 Task: Enable interaction limits for 1 week only for prior contributors in the repository "JS".
Action: Mouse moved to (1093, 170)
Screenshot: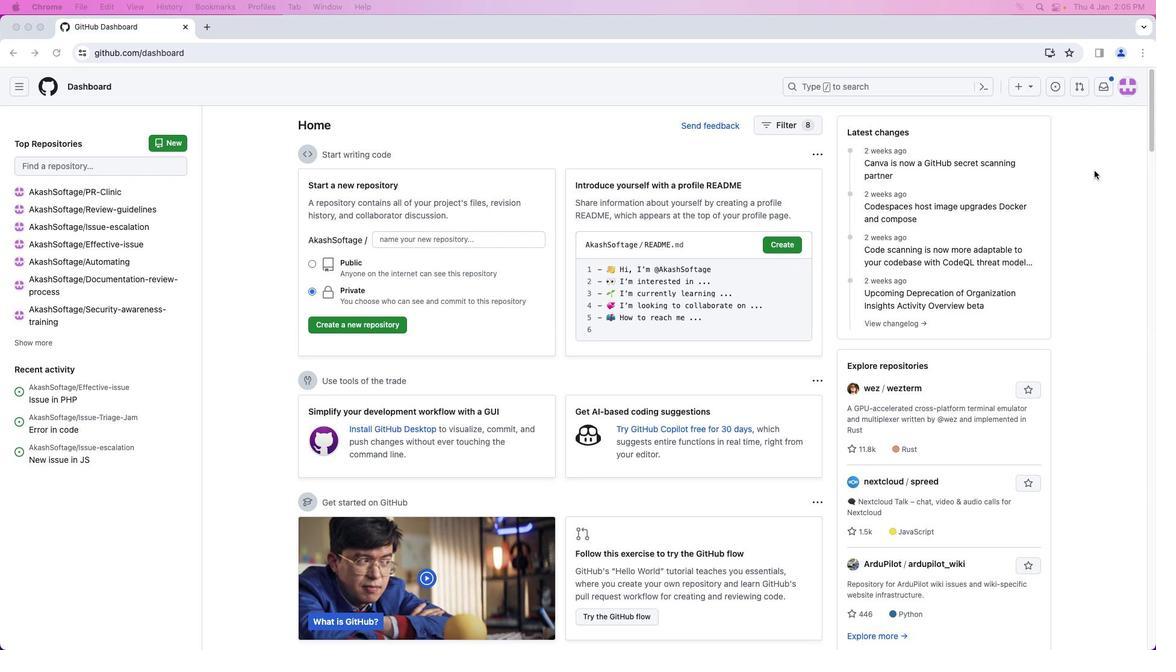 
Action: Mouse pressed left at (1093, 170)
Screenshot: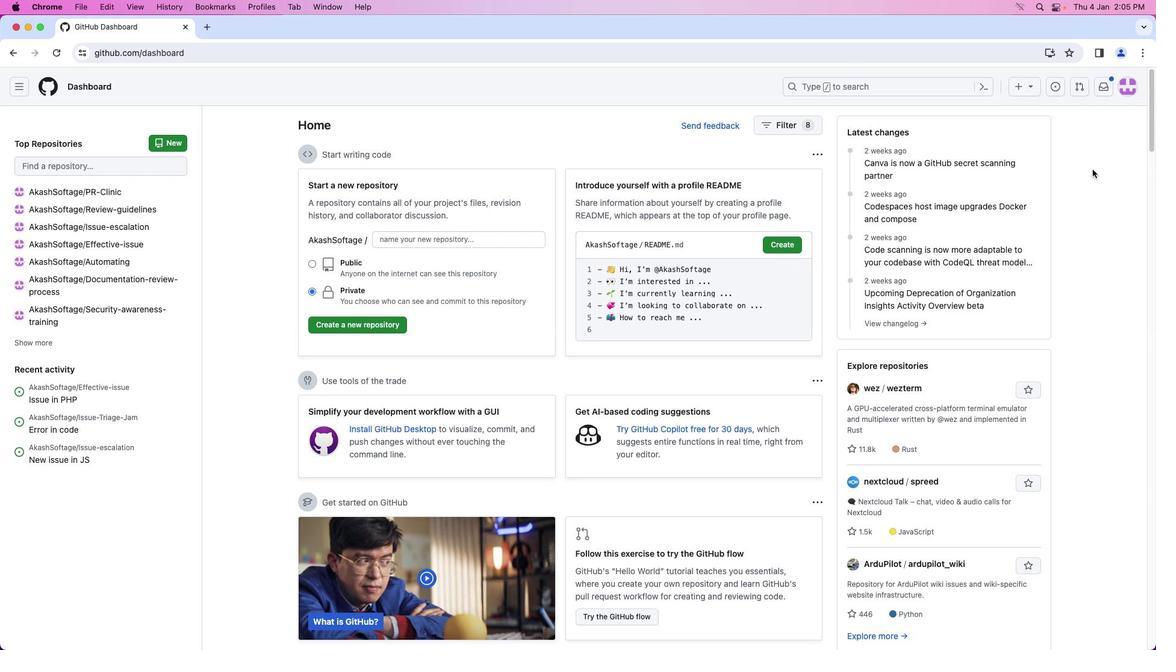 
Action: Mouse moved to (1128, 89)
Screenshot: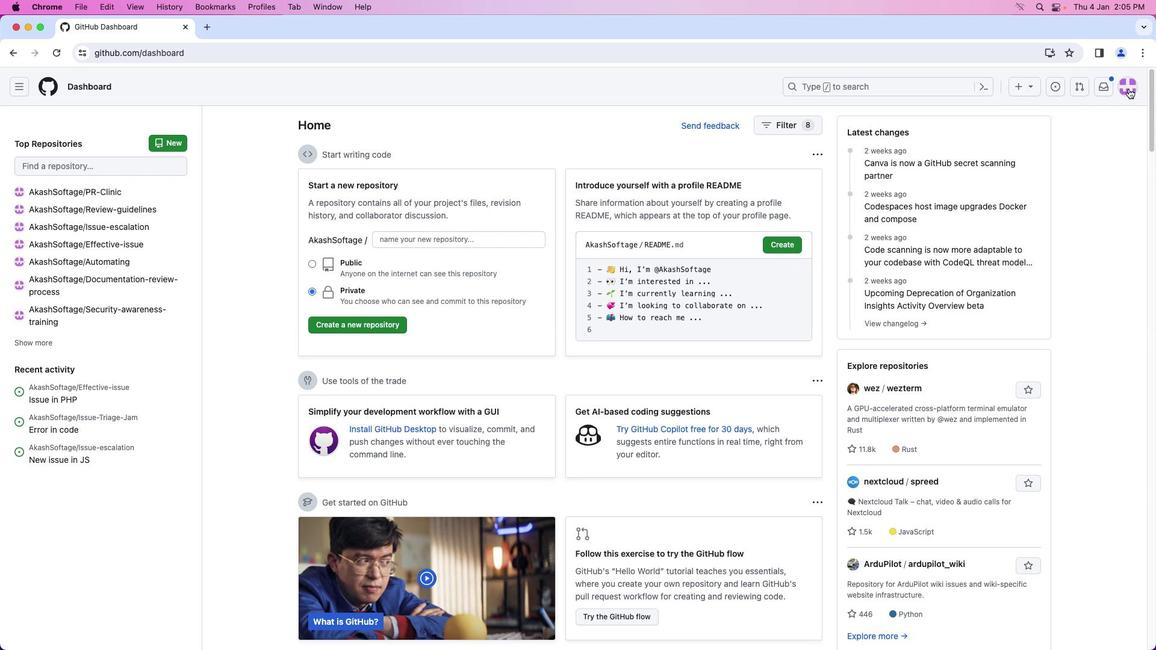 
Action: Mouse pressed left at (1128, 89)
Screenshot: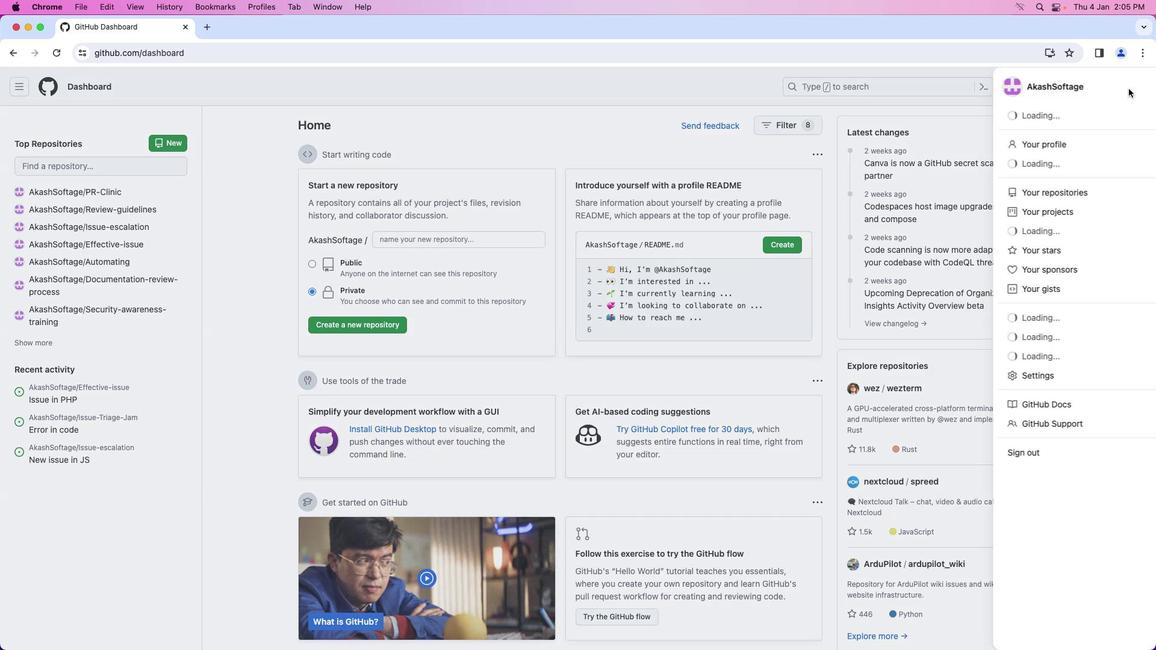 
Action: Mouse moved to (1050, 195)
Screenshot: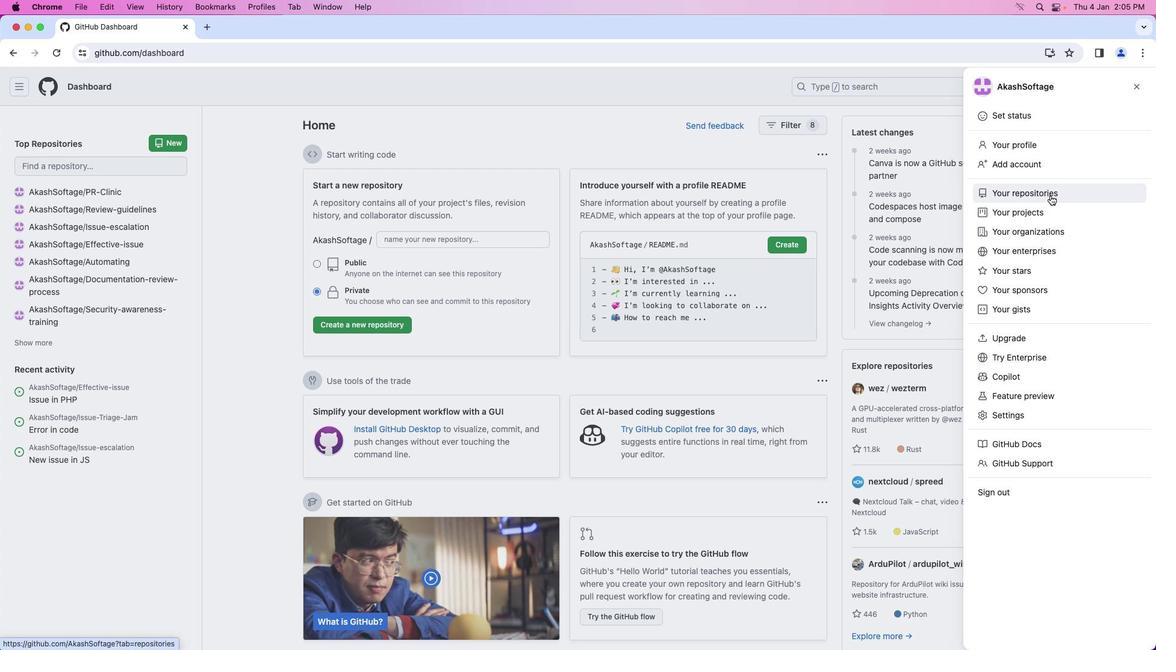
Action: Mouse pressed left at (1050, 195)
Screenshot: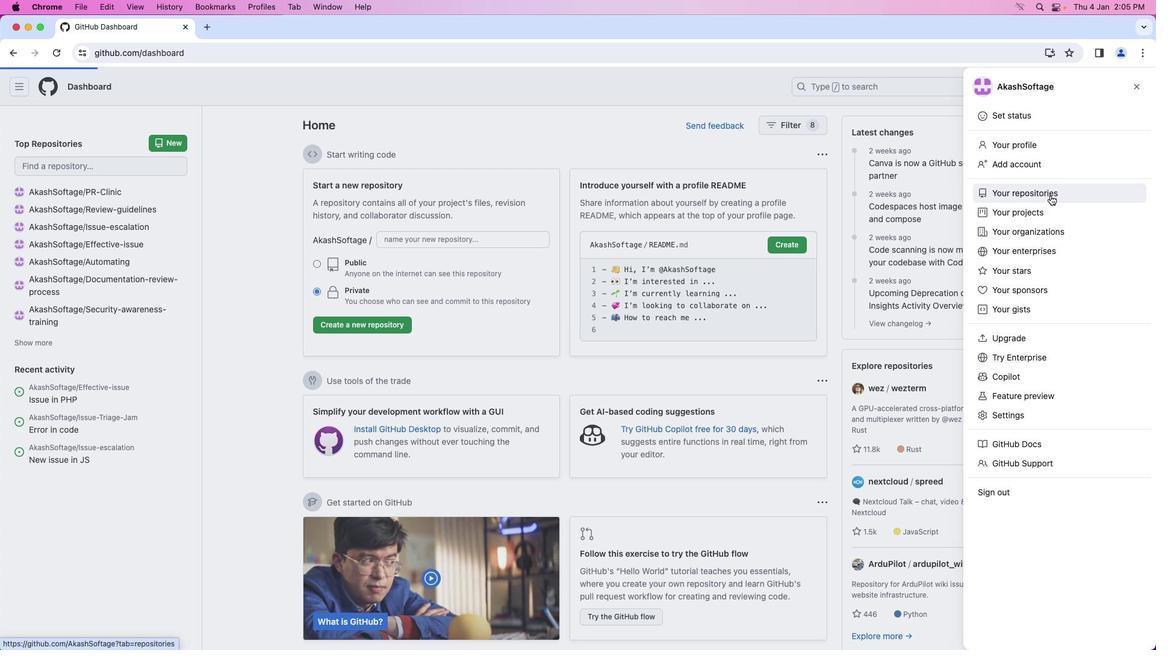 
Action: Mouse moved to (405, 200)
Screenshot: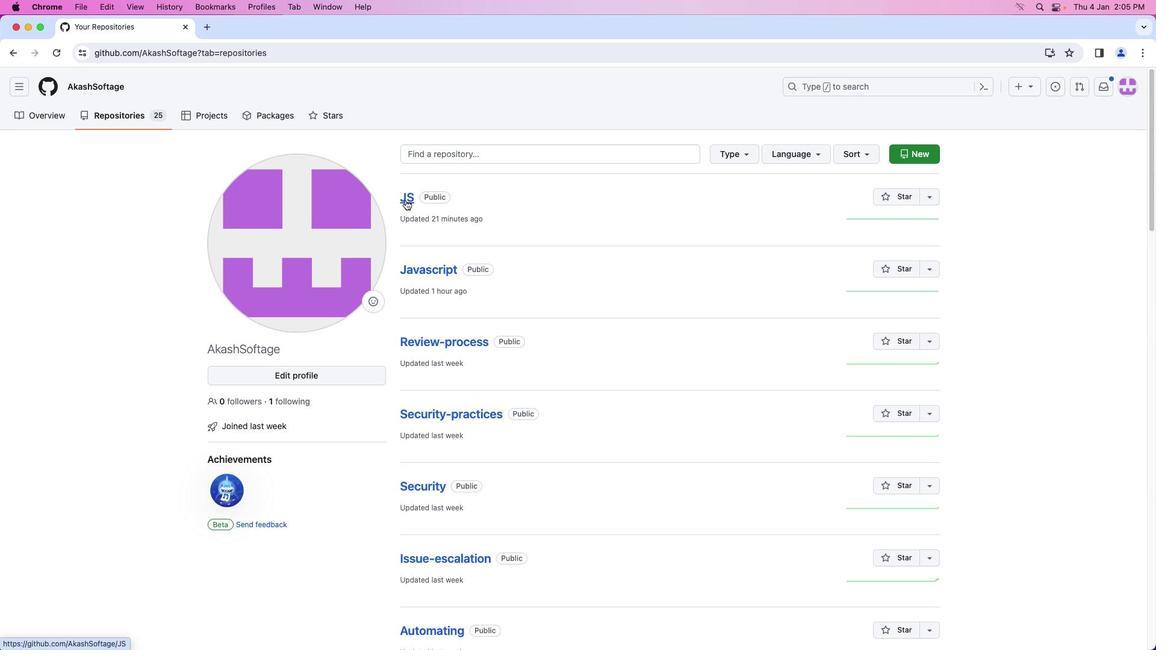 
Action: Mouse pressed left at (405, 200)
Screenshot: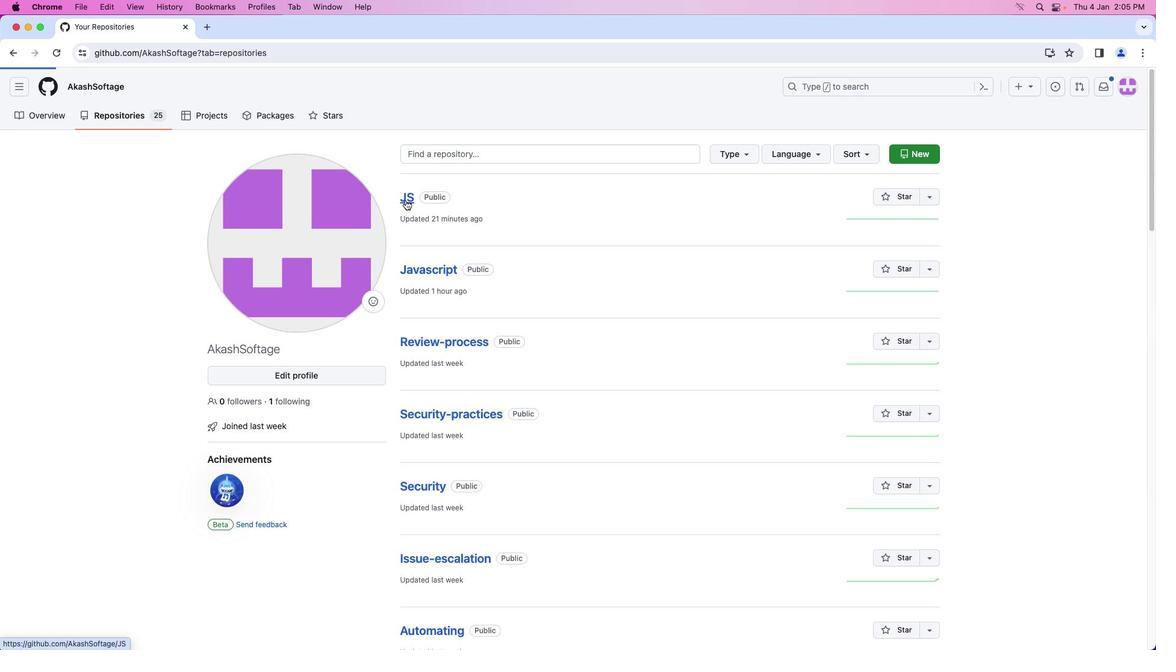 
Action: Mouse moved to (516, 119)
Screenshot: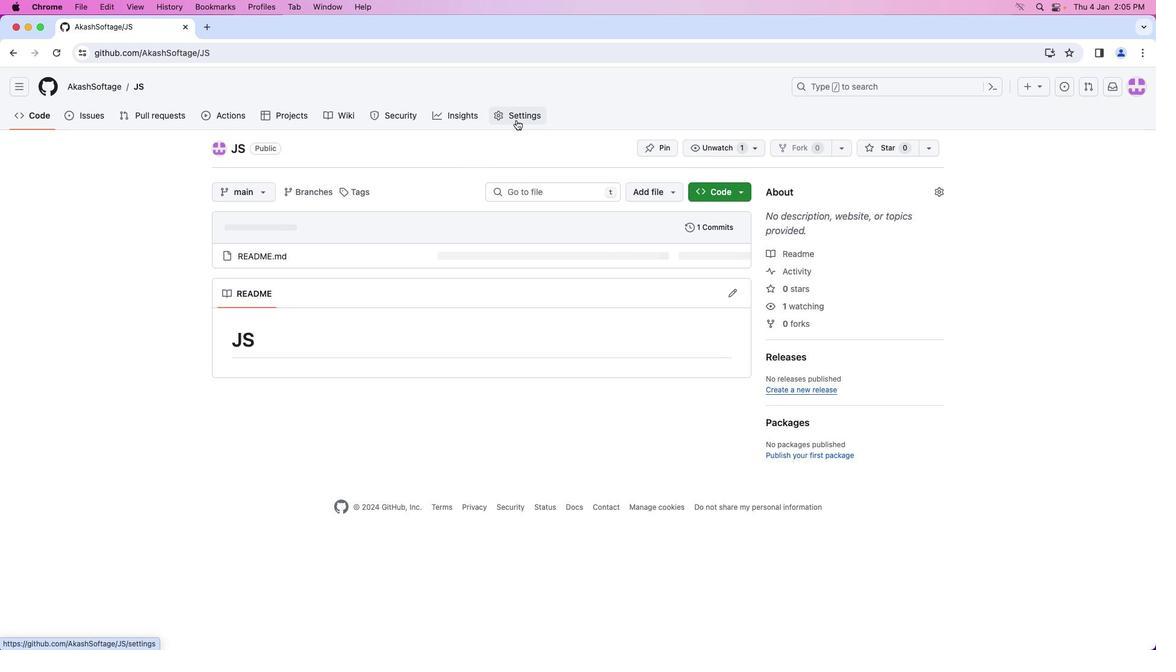 
Action: Mouse pressed left at (516, 119)
Screenshot: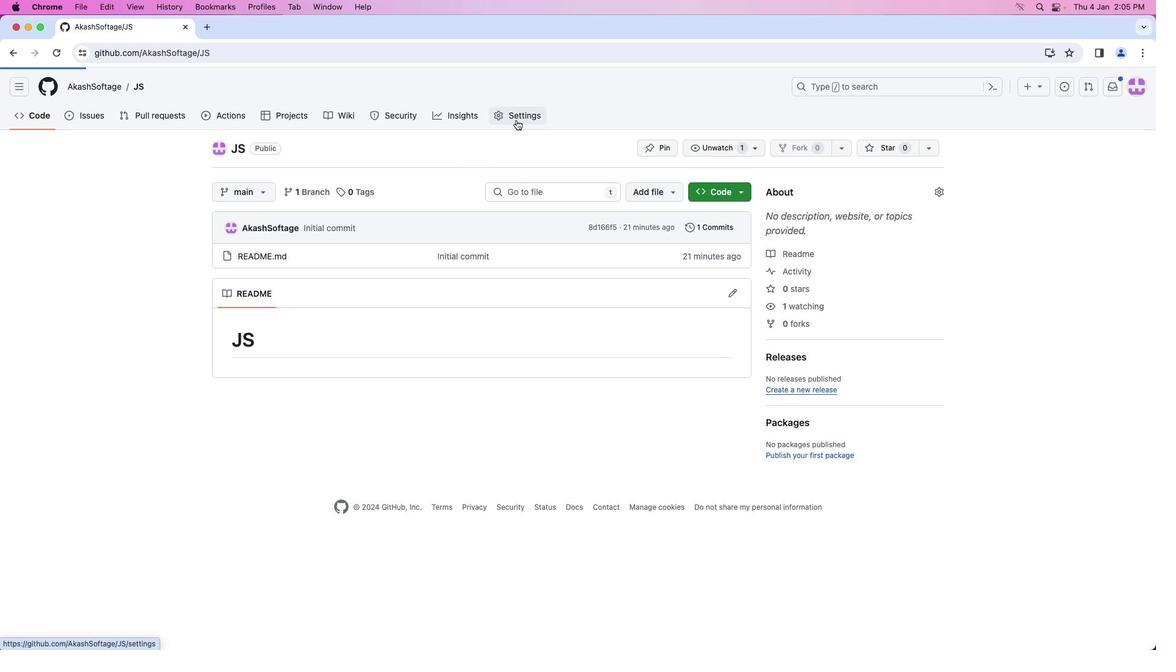 
Action: Mouse moved to (307, 218)
Screenshot: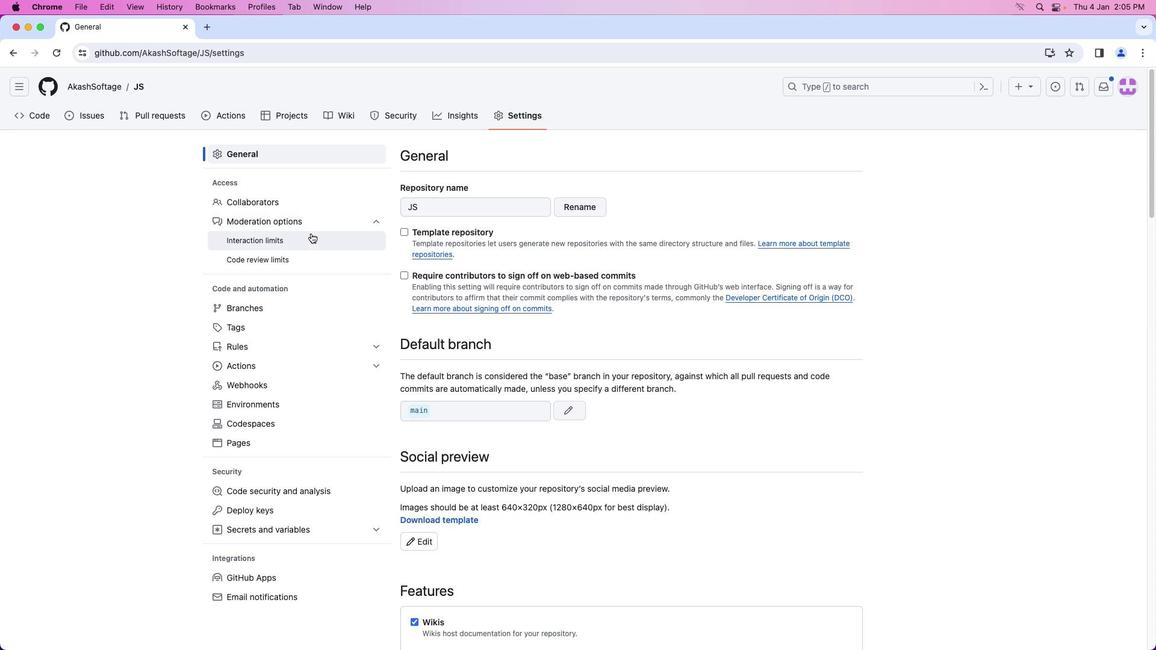 
Action: Mouse pressed left at (307, 218)
Screenshot: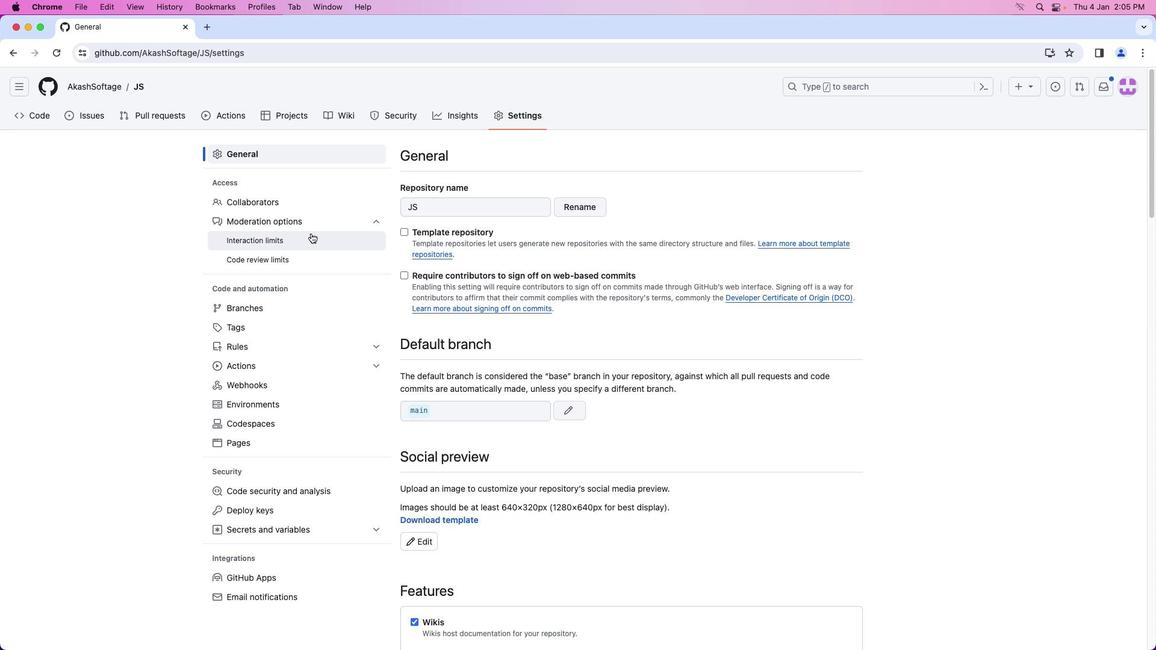 
Action: Mouse moved to (285, 240)
Screenshot: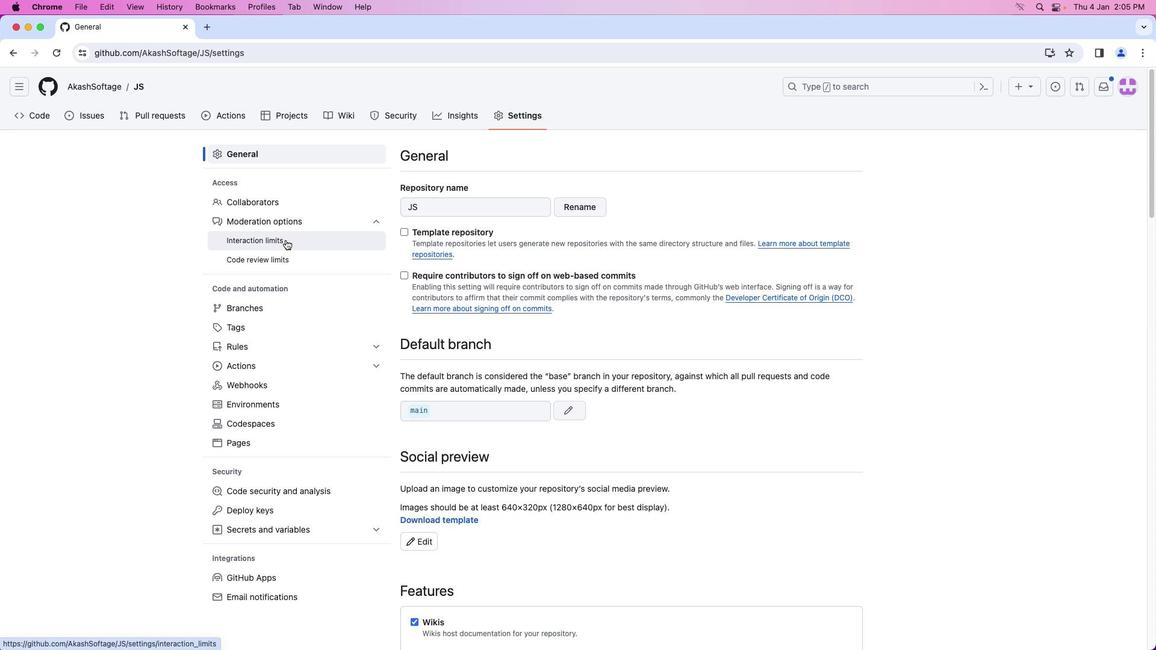 
Action: Mouse pressed left at (285, 240)
Screenshot: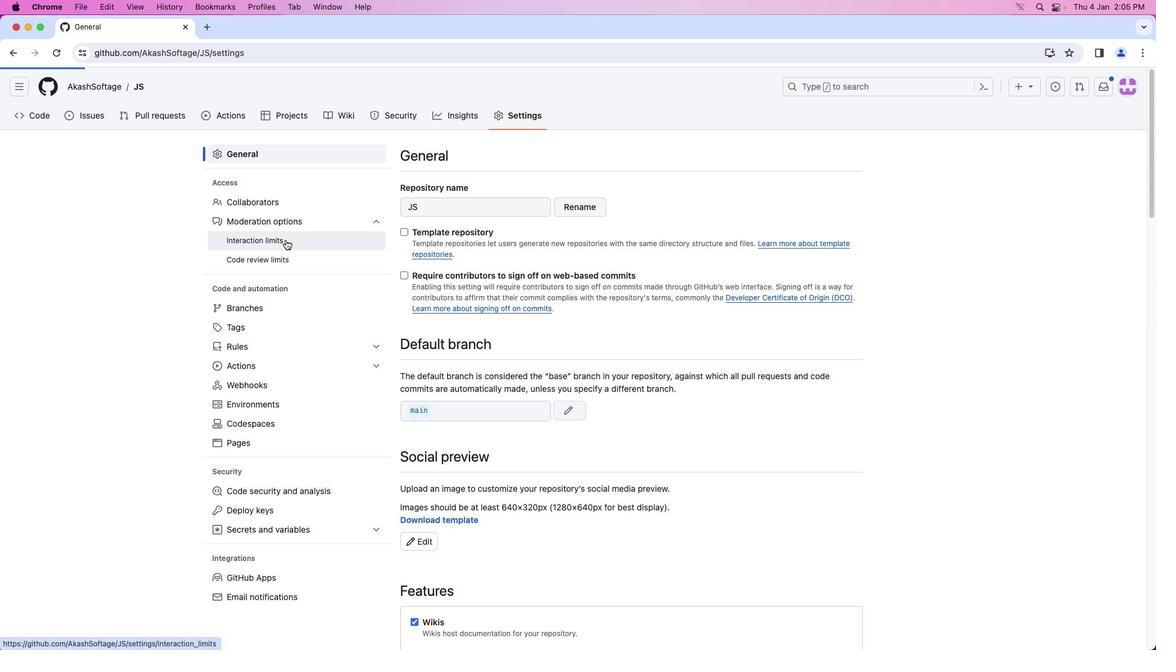 
Action: Mouse moved to (827, 355)
Screenshot: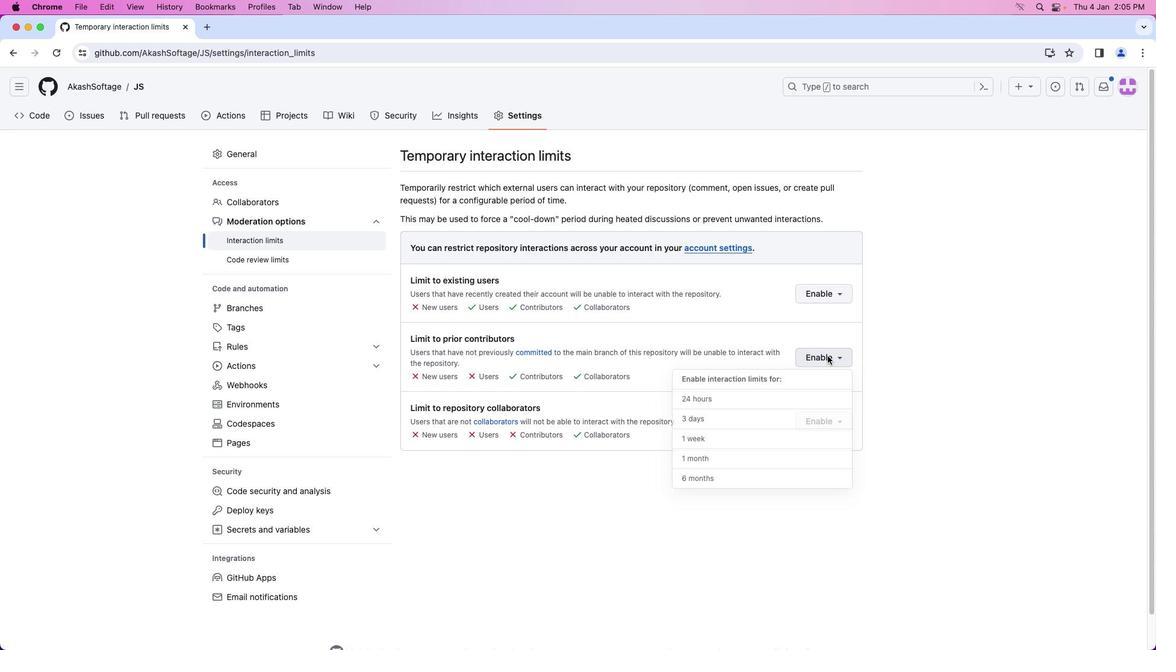 
Action: Mouse pressed left at (827, 355)
Screenshot: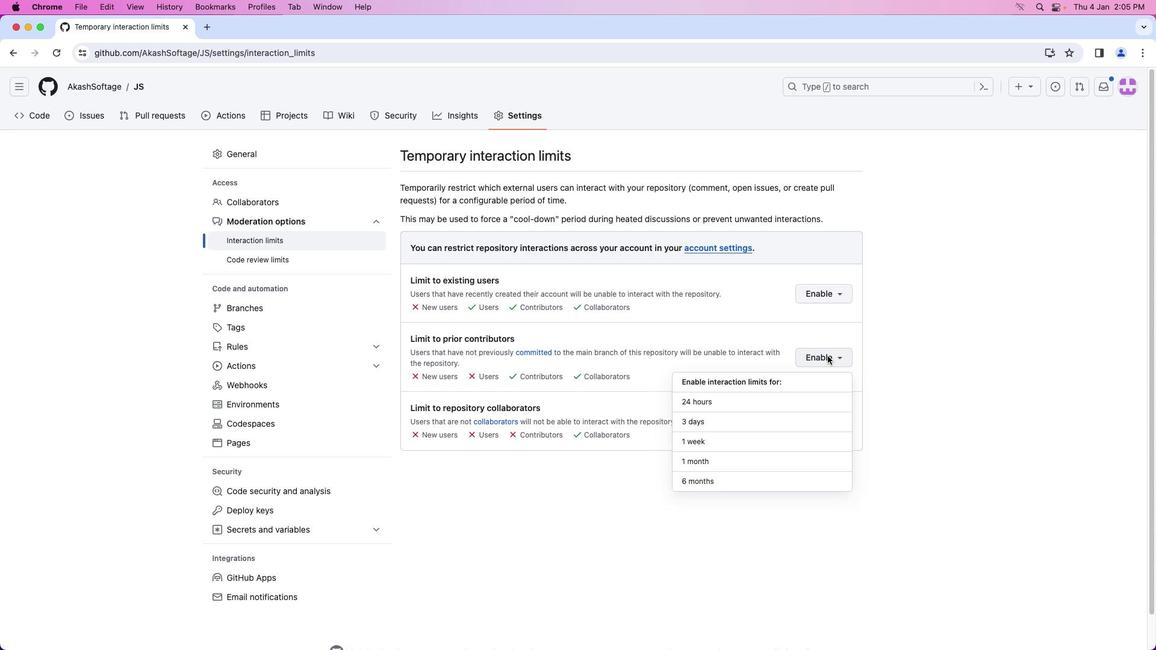 
Action: Mouse moved to (718, 440)
Screenshot: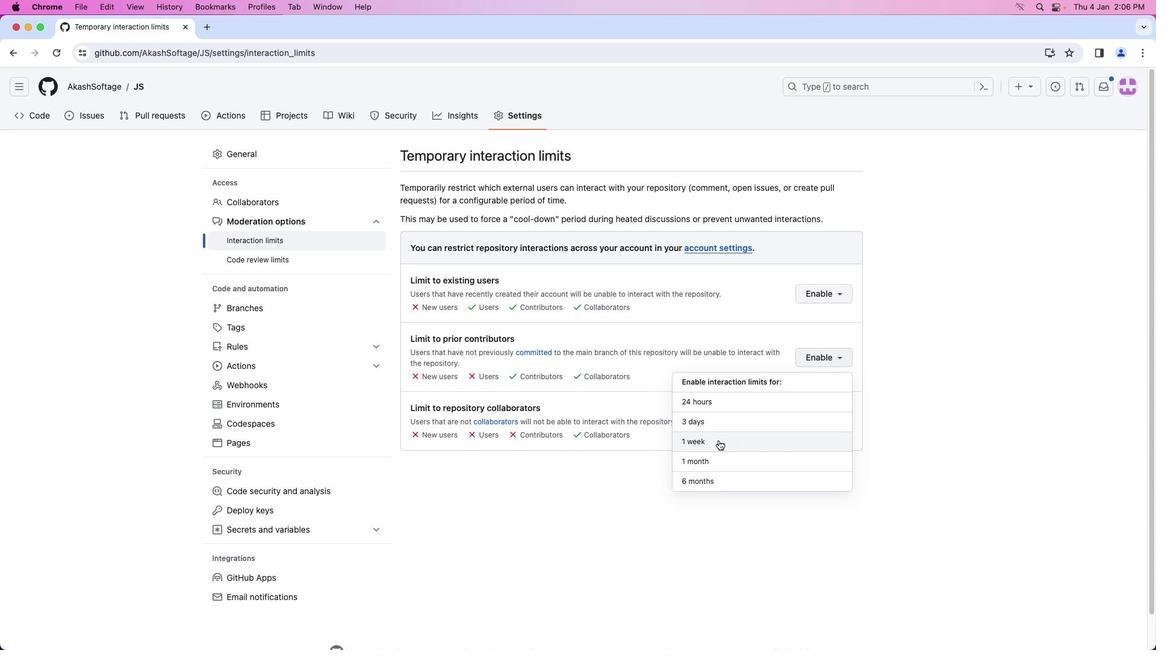 
Action: Mouse pressed left at (718, 440)
Screenshot: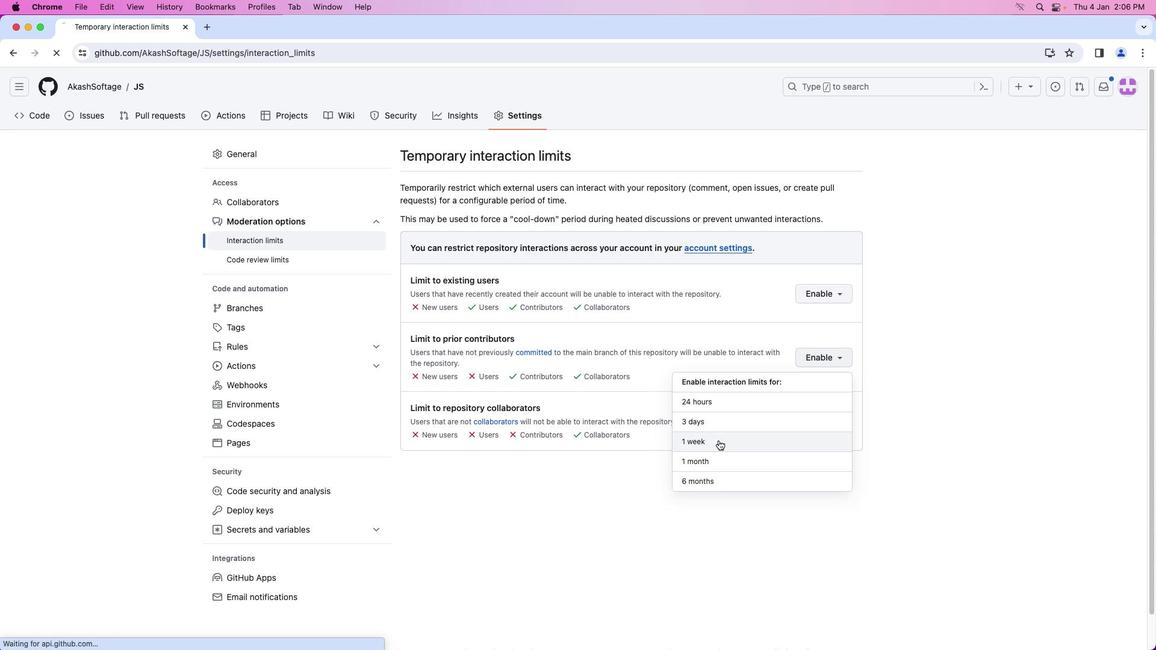 
Action: Mouse moved to (951, 361)
Screenshot: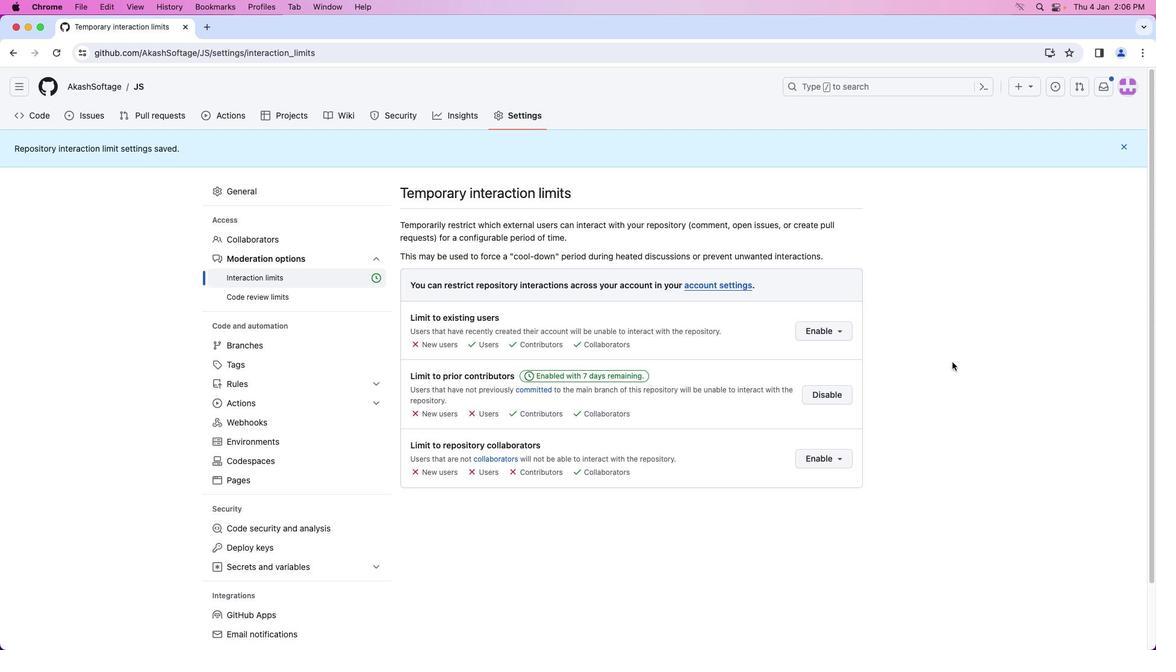 
Action: Mouse pressed left at (951, 361)
Screenshot: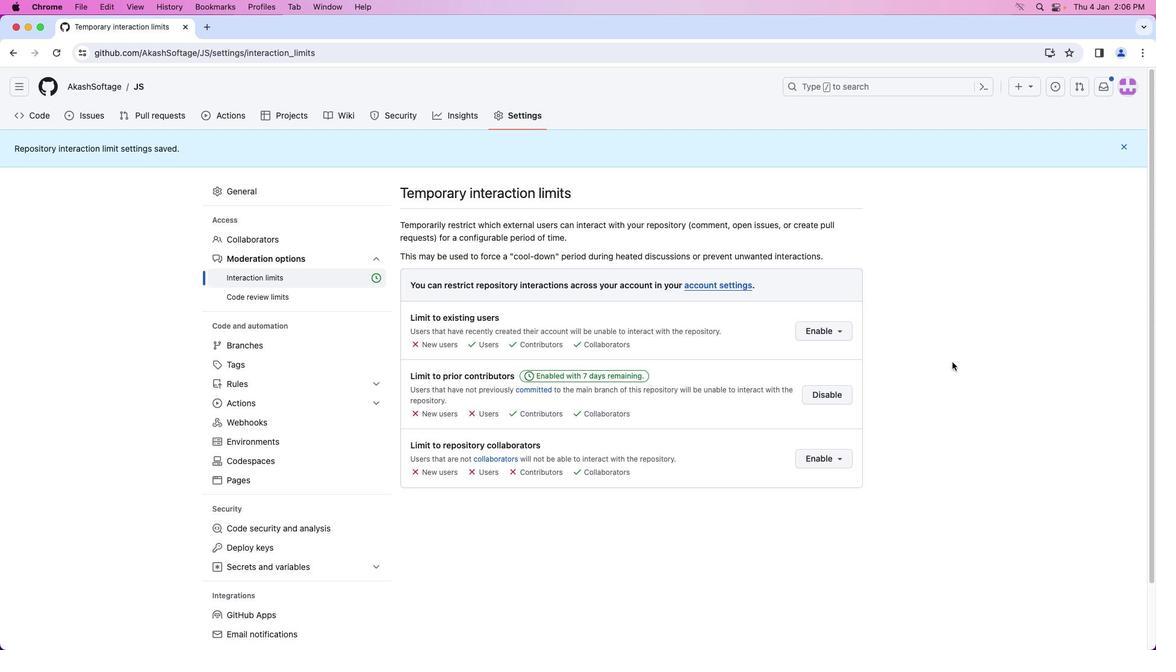 
